 Task: Calculate mortgage payments for a loft in Portland, Maine, with an adjustable-rate mortgage.
Action: Mouse moved to (784, 163)
Screenshot: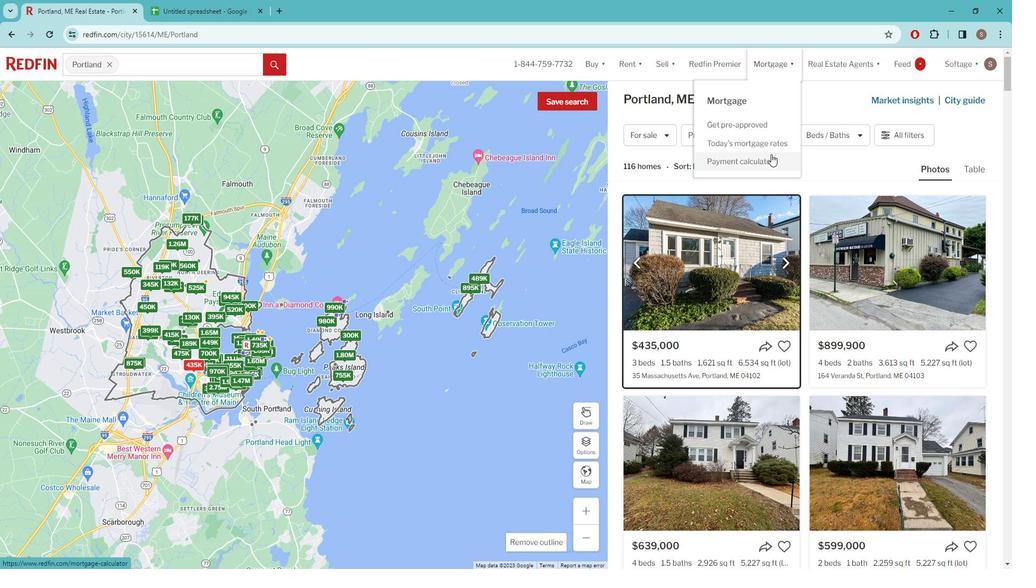 
Action: Mouse pressed left at (784, 163)
Screenshot: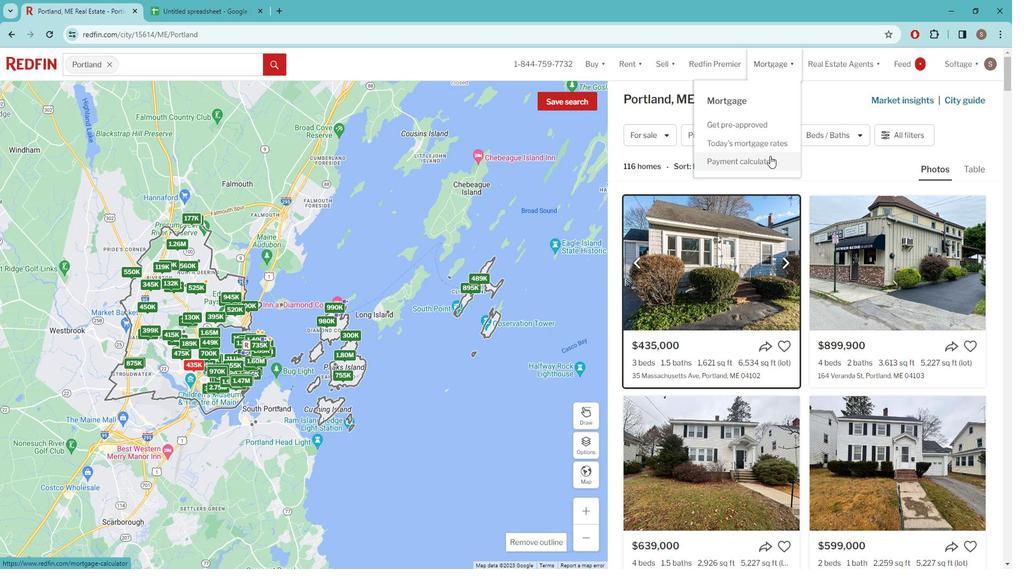 
Action: Mouse moved to (316, 391)
Screenshot: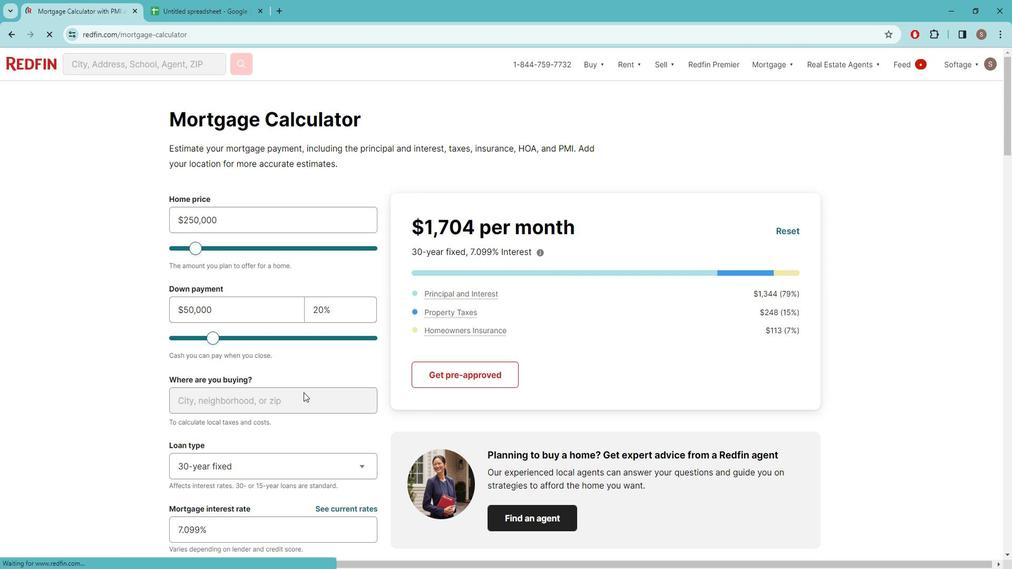 
Action: Mouse pressed left at (316, 391)
Screenshot: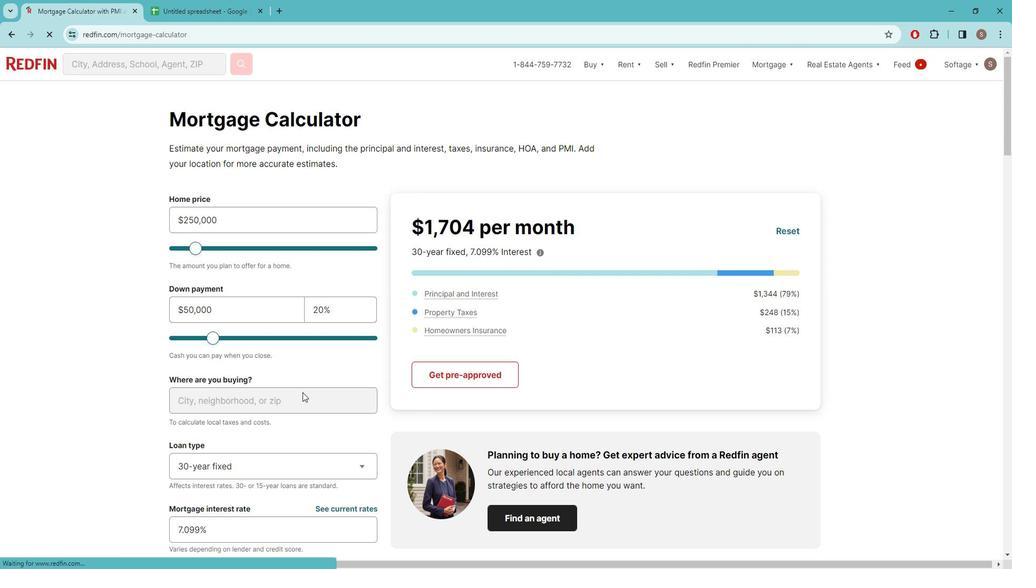 
Action: Key pressed p<Key.caps_lock>ORTLAND<Key.backspace><Key.backspace><Key.backspace><Key.backspace><Key.backspace><Key.backspace><Key.backspace><Key.backspace><Key.backspace><Key.backspace><Key.backspace><Key.backspace><Key.backspace><Key.backspace><Key.backspace><Key.backspace><Key.backspace><Key.backspace><Key.backspace><Key.backspace><Key.backspace><Key.backspace><Key.backspace><Key.caps_lock>p<Key.caps_lock>ORTLAND
Screenshot: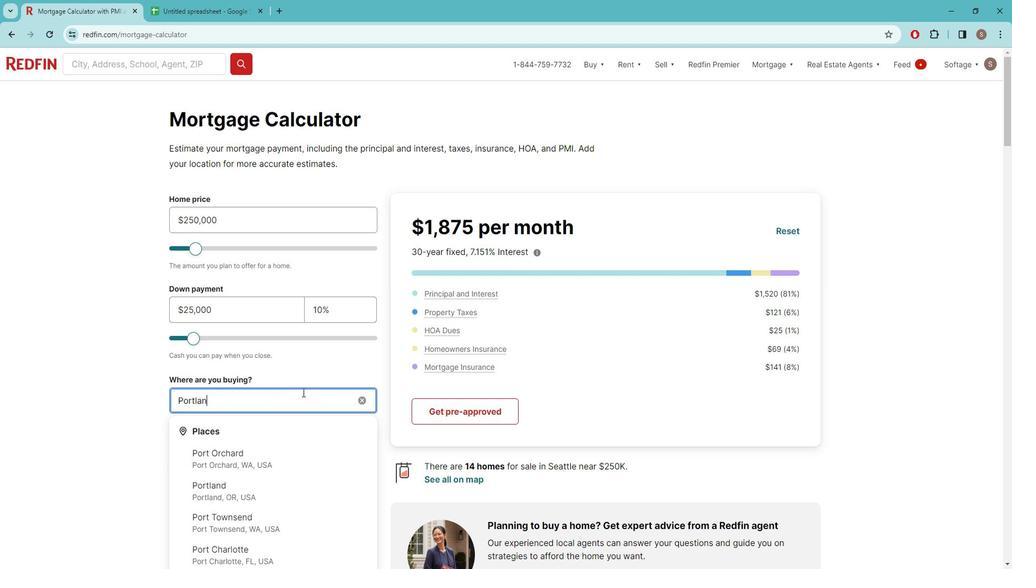 
Action: Mouse moved to (267, 480)
Screenshot: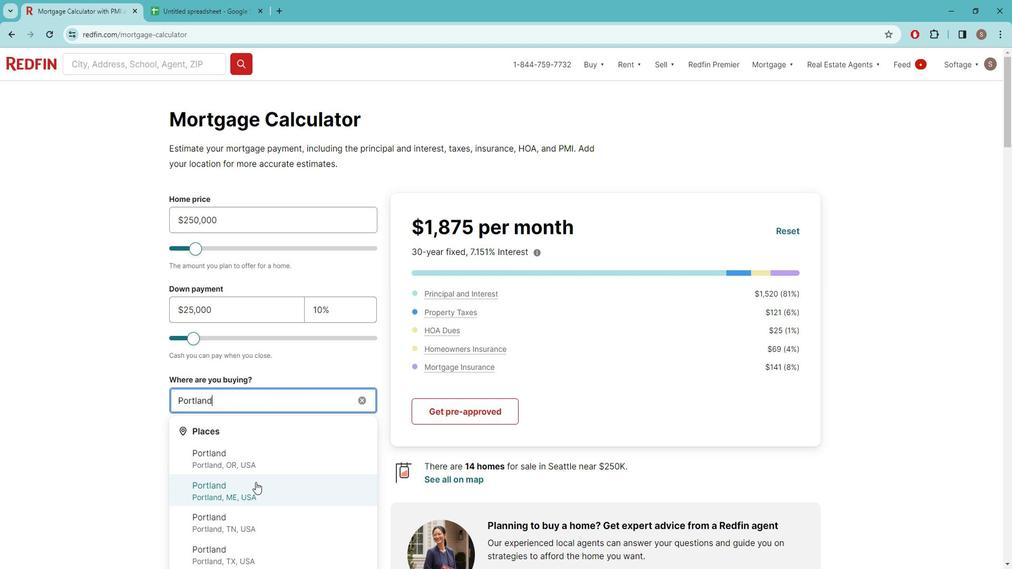 
Action: Mouse pressed left at (267, 480)
Screenshot: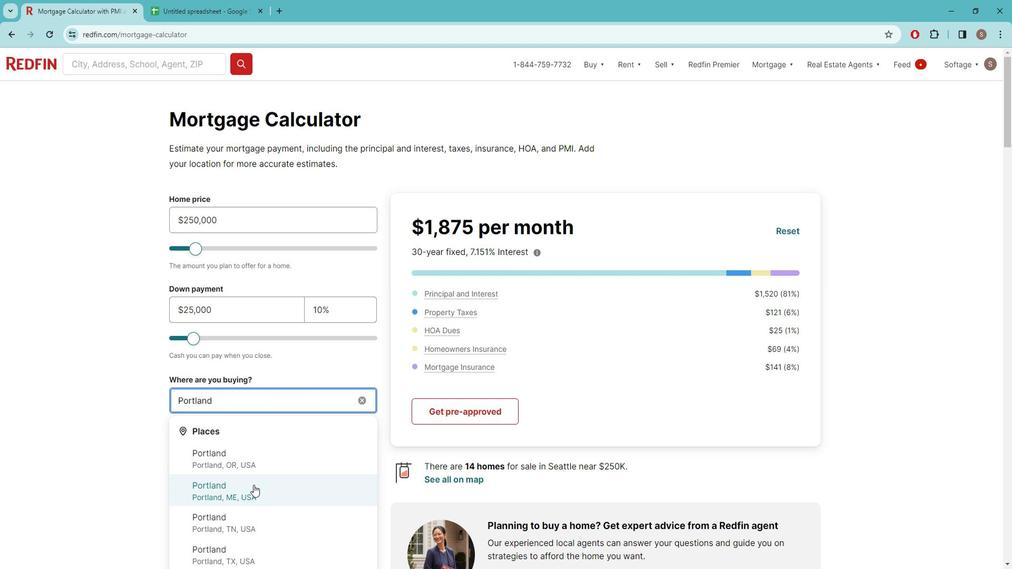 
Action: Mouse moved to (277, 446)
Screenshot: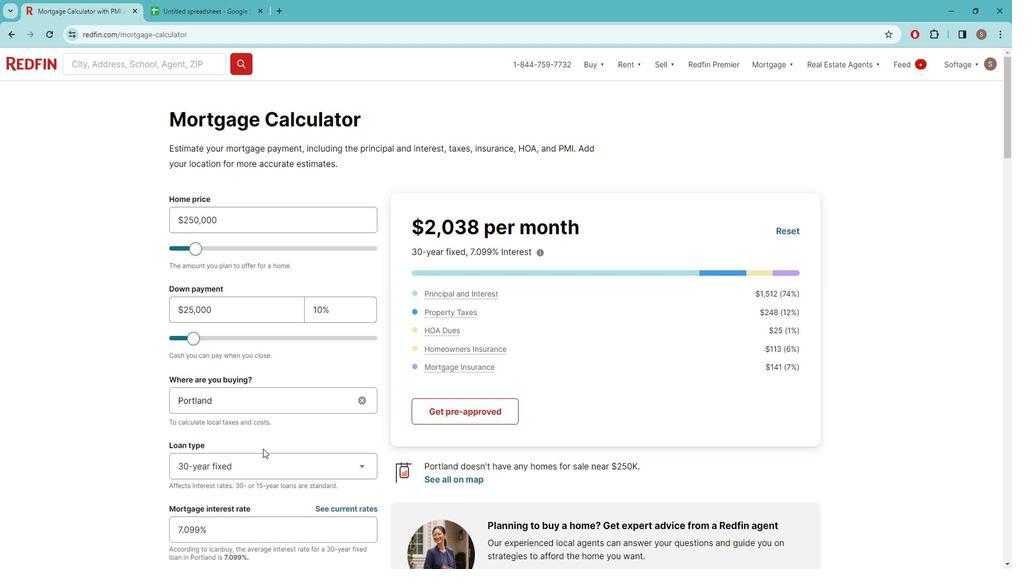 
Action: Mouse scrolled (277, 445) with delta (0, 0)
Screenshot: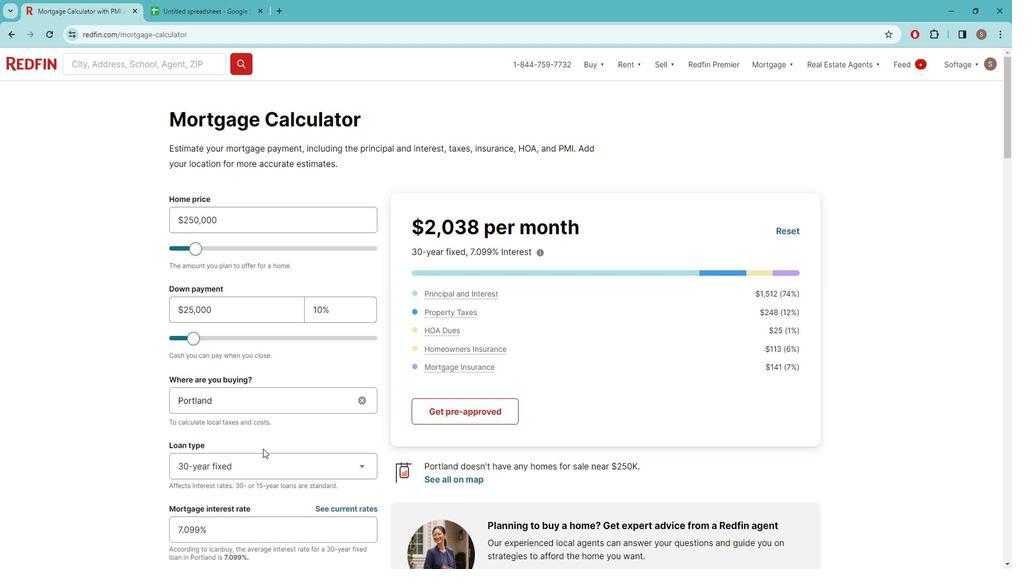 
Action: Mouse moved to (279, 418)
Screenshot: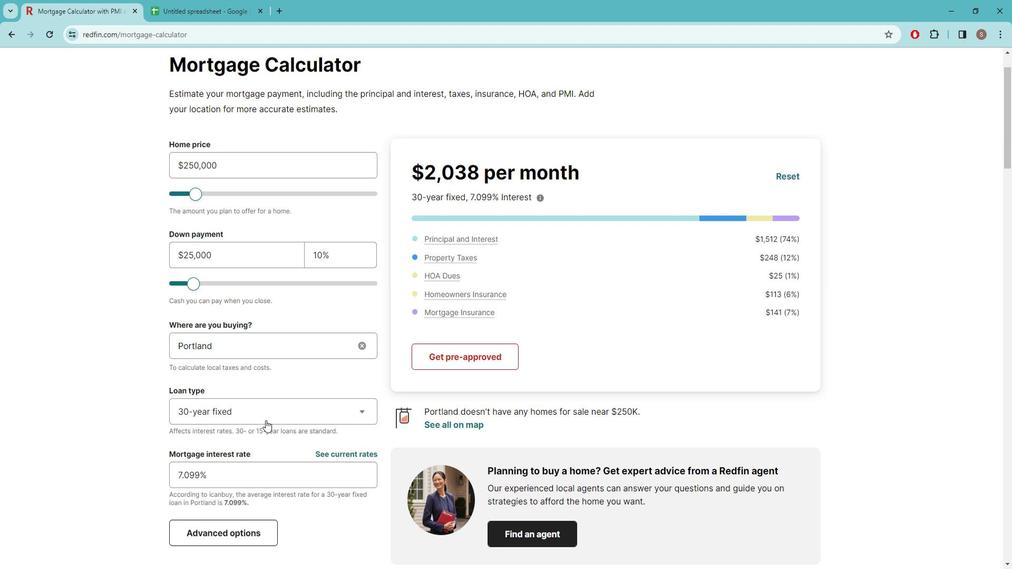 
Action: Mouse scrolled (279, 417) with delta (0, 0)
Screenshot: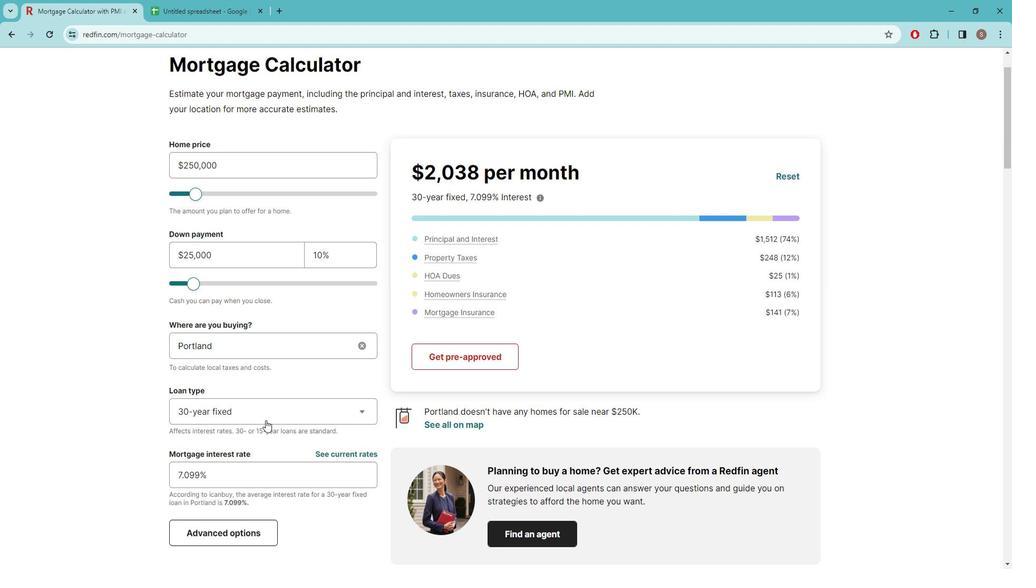 
Action: Mouse moved to (283, 356)
Screenshot: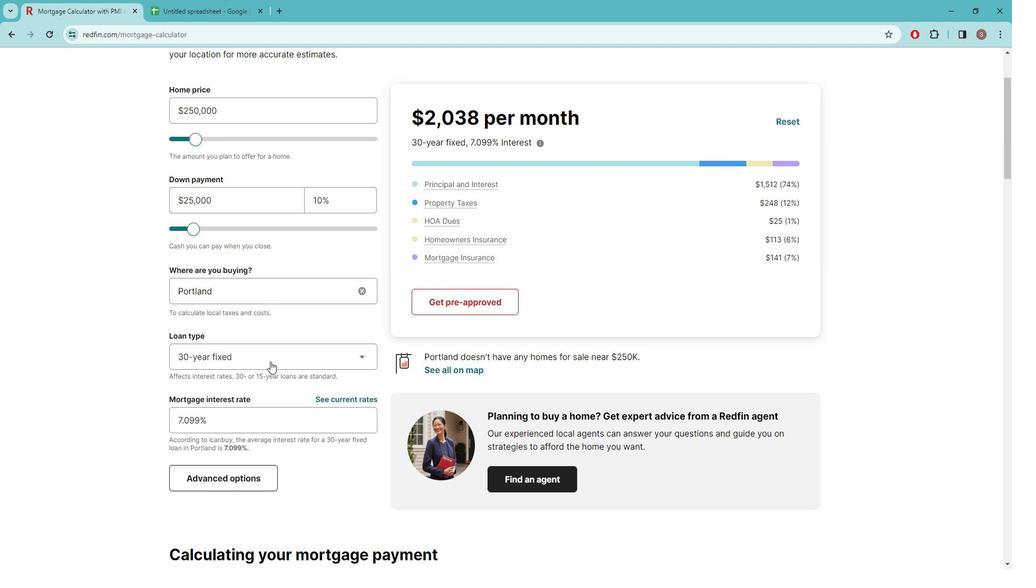 
Action: Mouse pressed left at (283, 356)
Screenshot: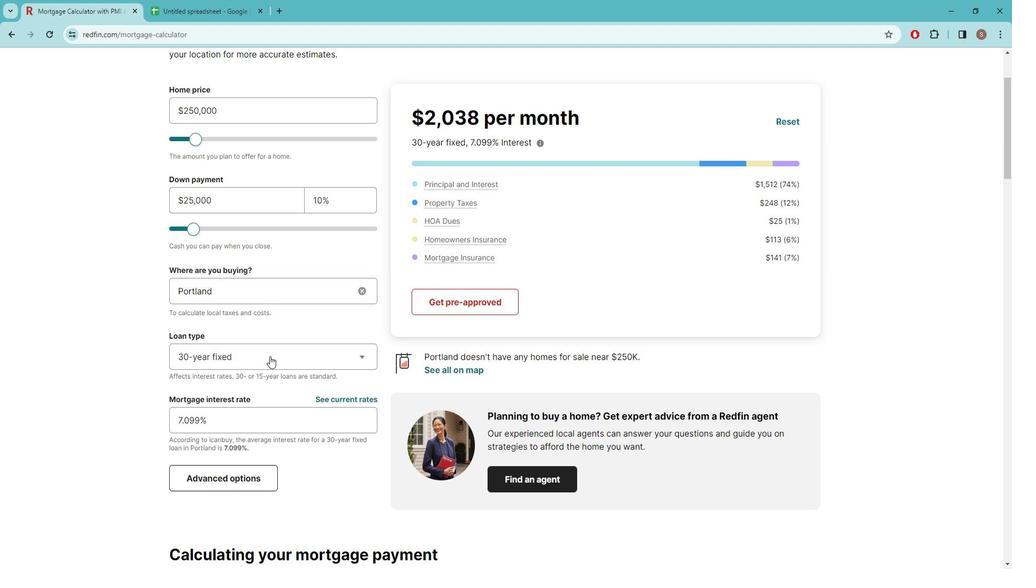 
Action: Mouse moved to (266, 400)
Screenshot: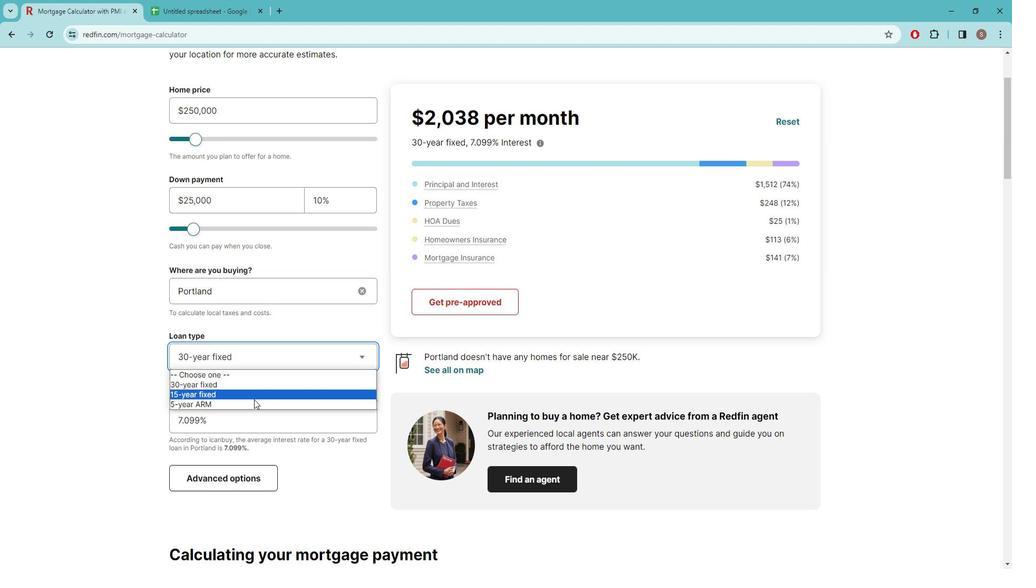 
Action: Mouse pressed left at (266, 400)
Screenshot: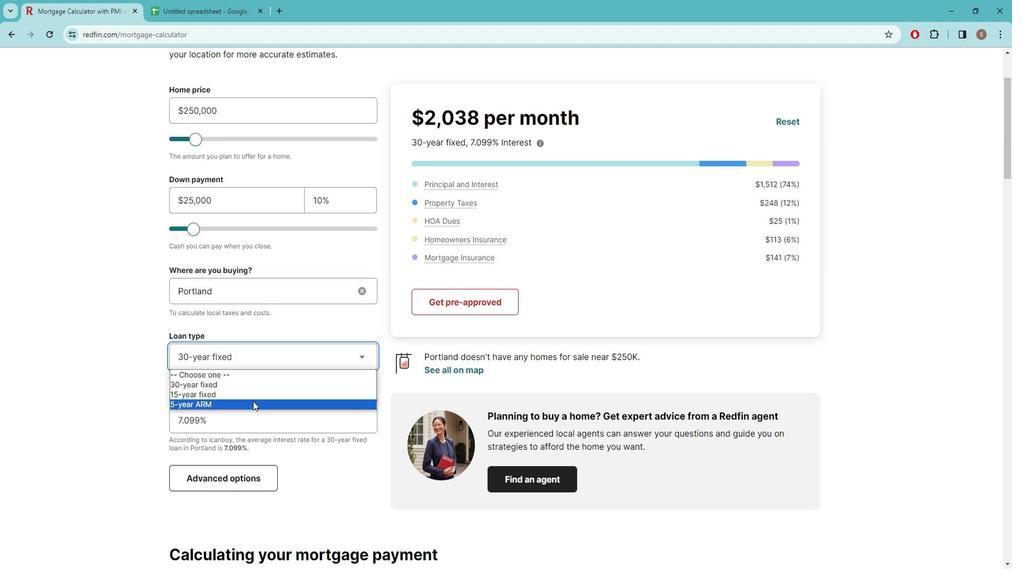 
Action: Mouse moved to (261, 475)
Screenshot: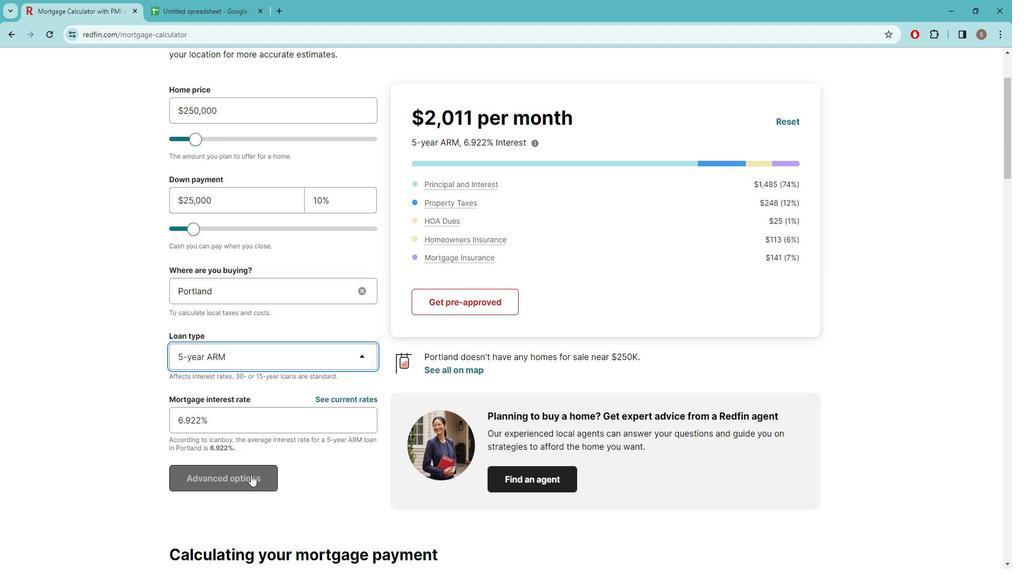 
Action: Mouse pressed left at (261, 475)
Screenshot: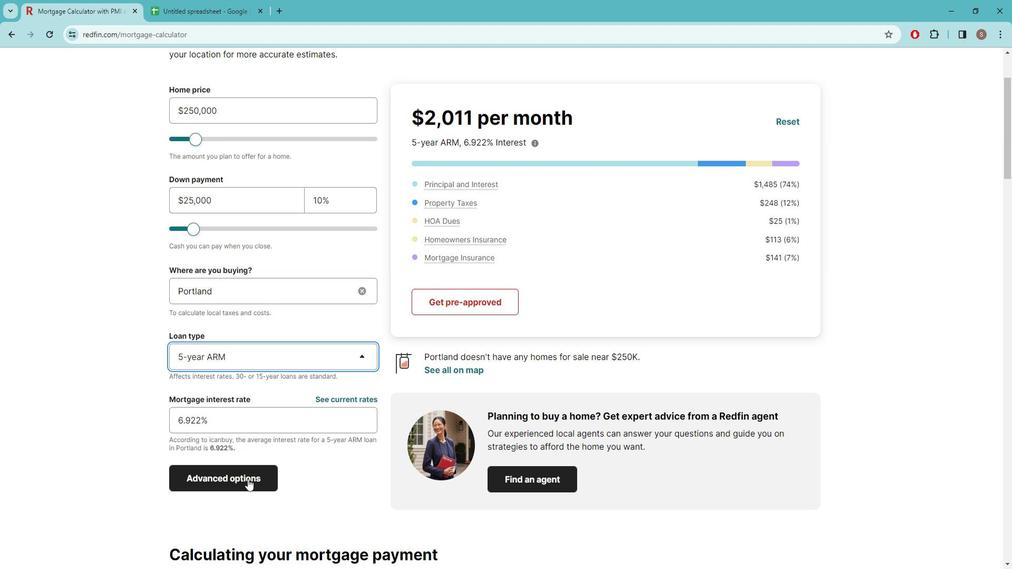 
Action: Mouse moved to (669, 407)
Screenshot: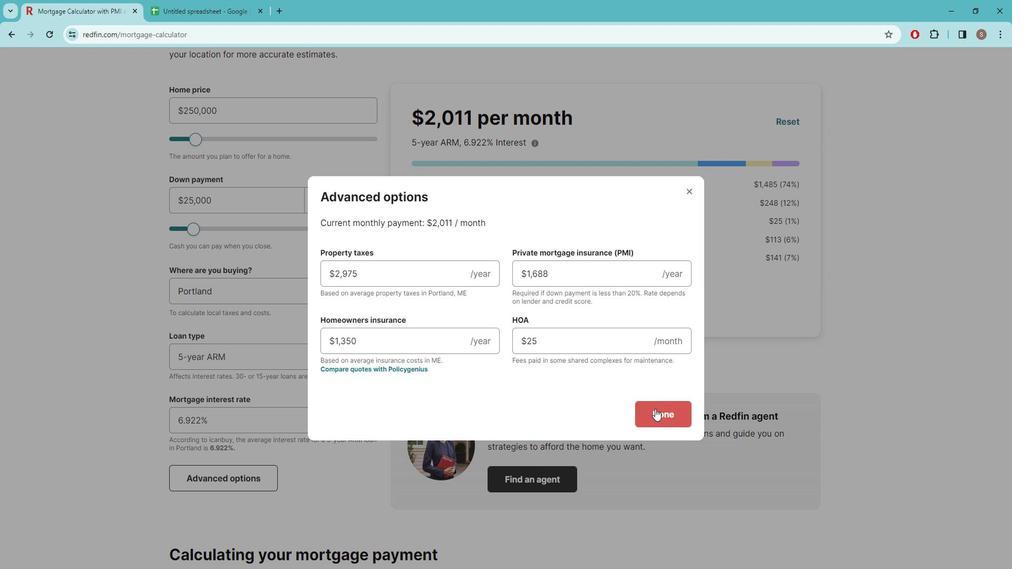 
Action: Mouse pressed left at (669, 407)
Screenshot: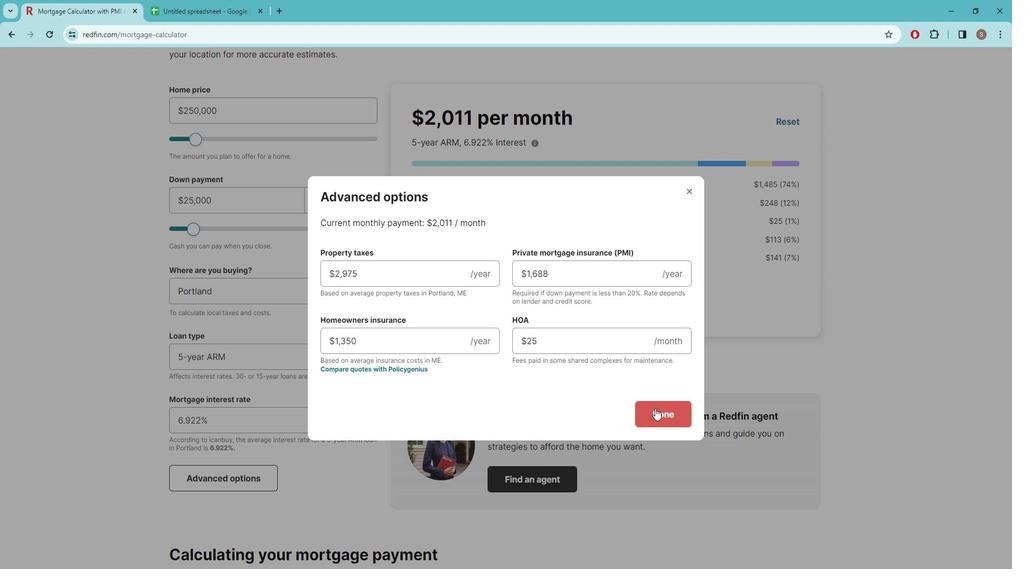 
Action: Mouse scrolled (669, 407) with delta (0, 0)
Screenshot: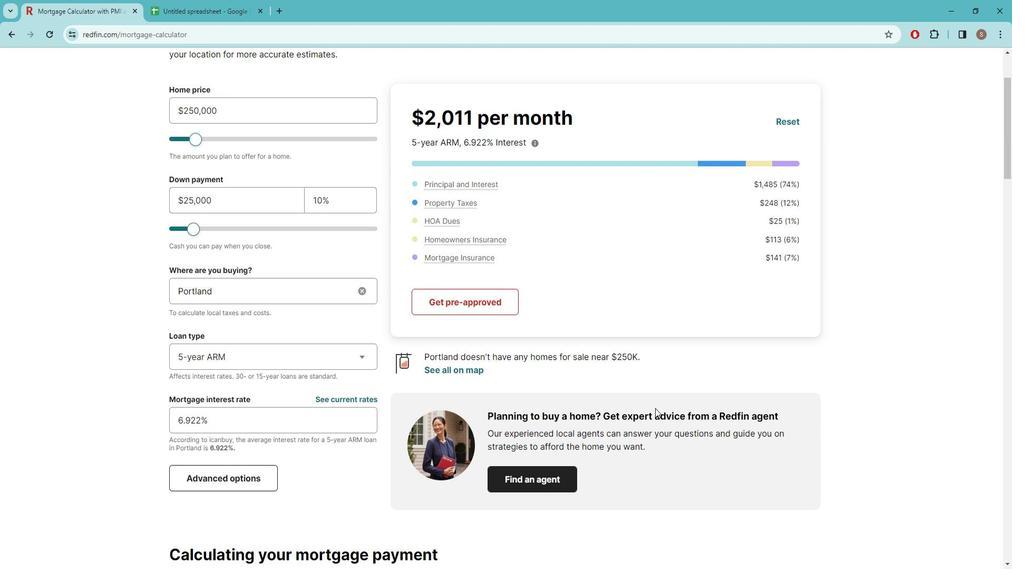 
